 Task: Use the formula "DDB" in spreadsheet "Project portfolio".
Action: Mouse moved to (810, 126)
Screenshot: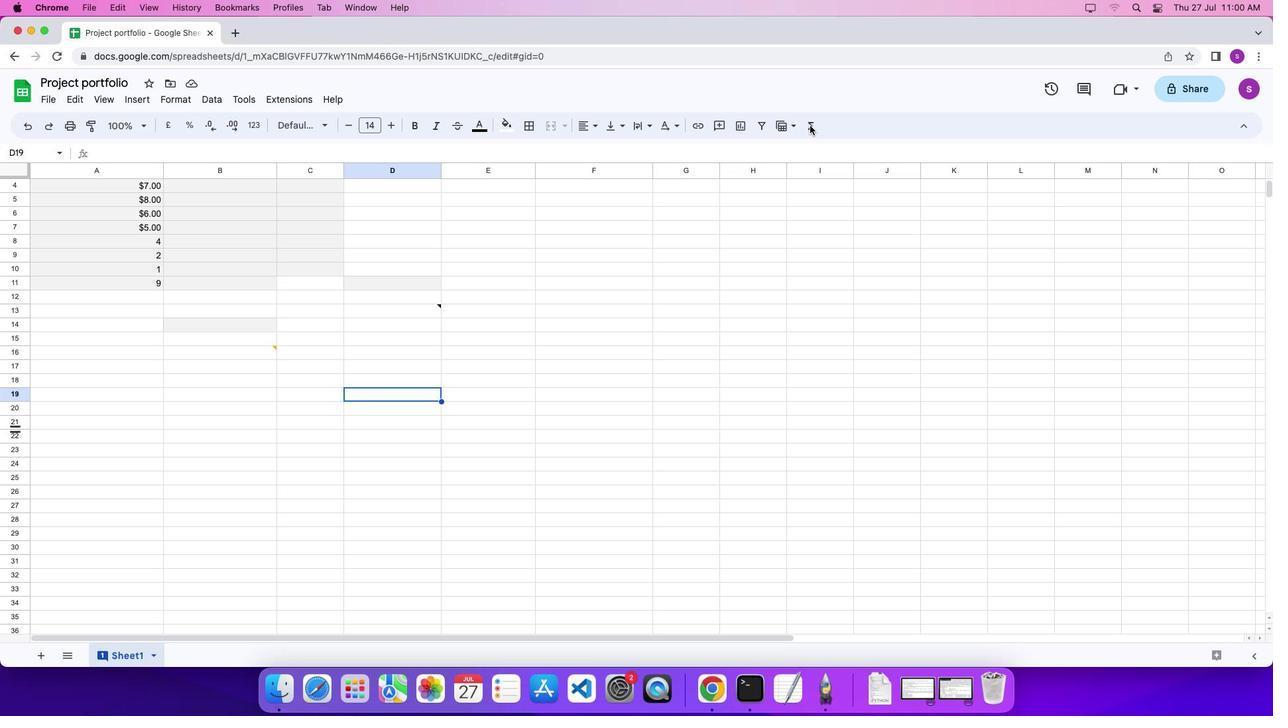 
Action: Mouse pressed left at (810, 126)
Screenshot: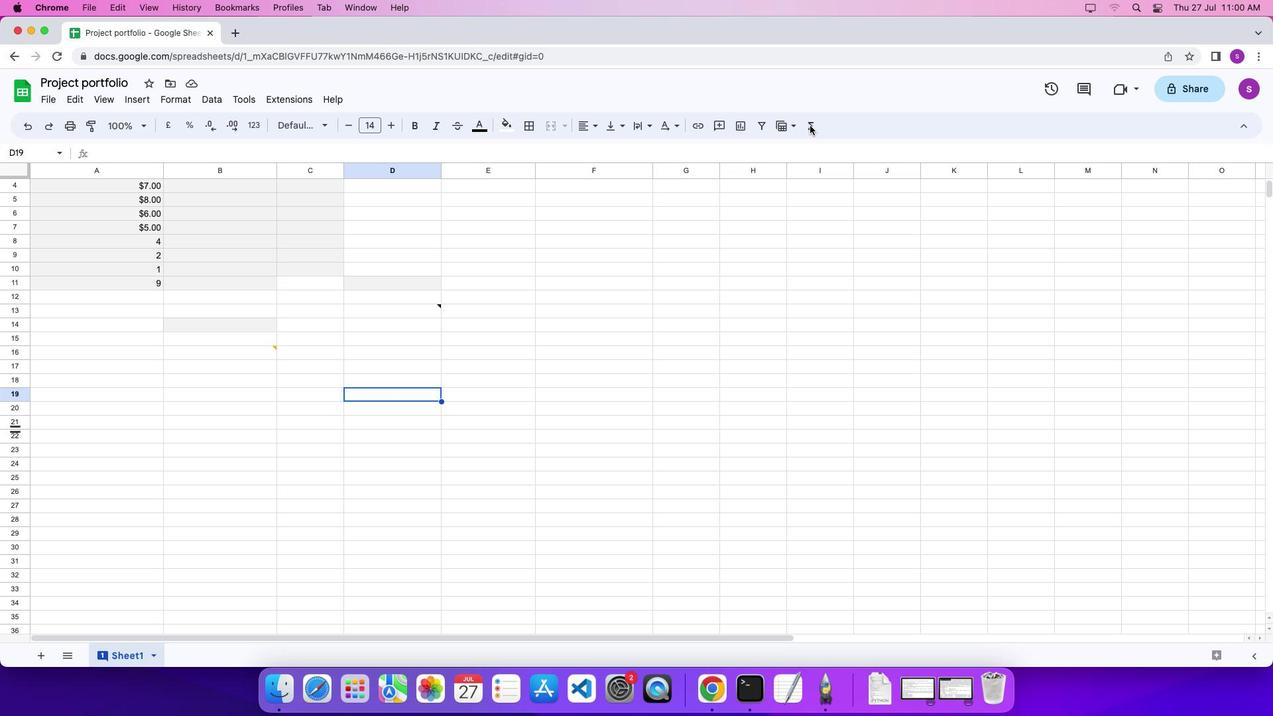 
Action: Mouse pressed left at (810, 126)
Screenshot: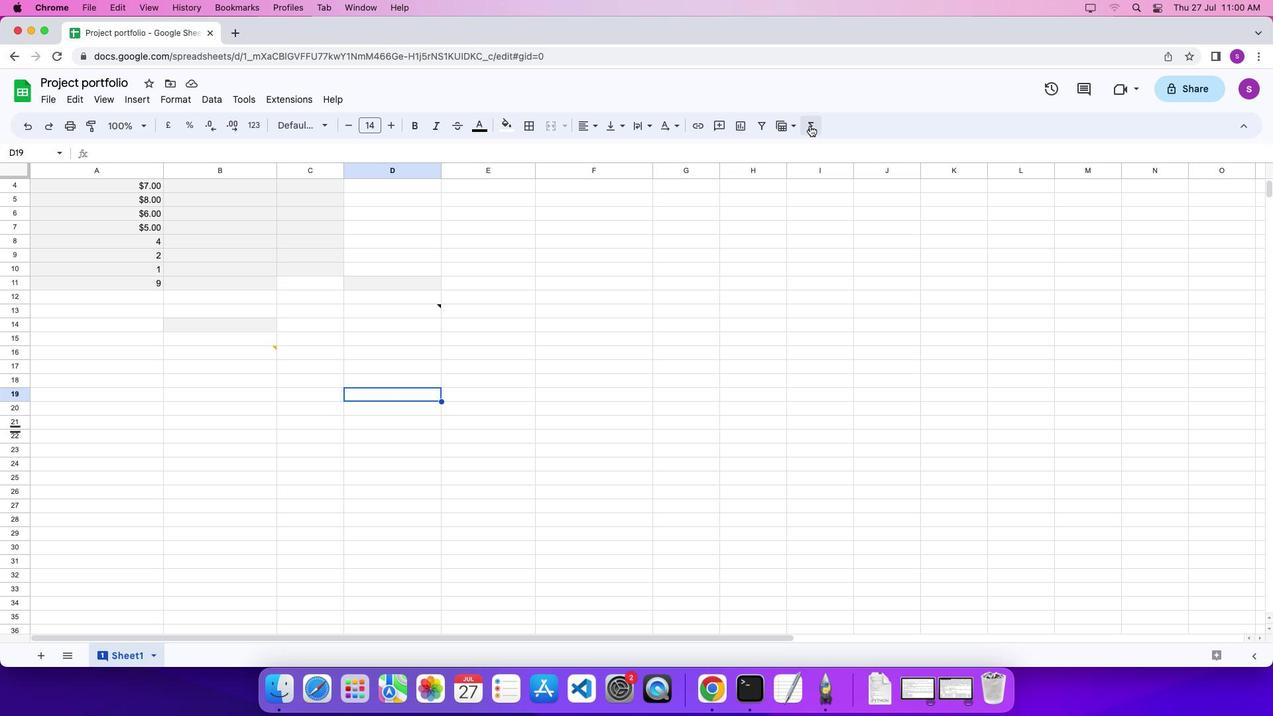 
Action: Mouse pressed left at (810, 126)
Screenshot: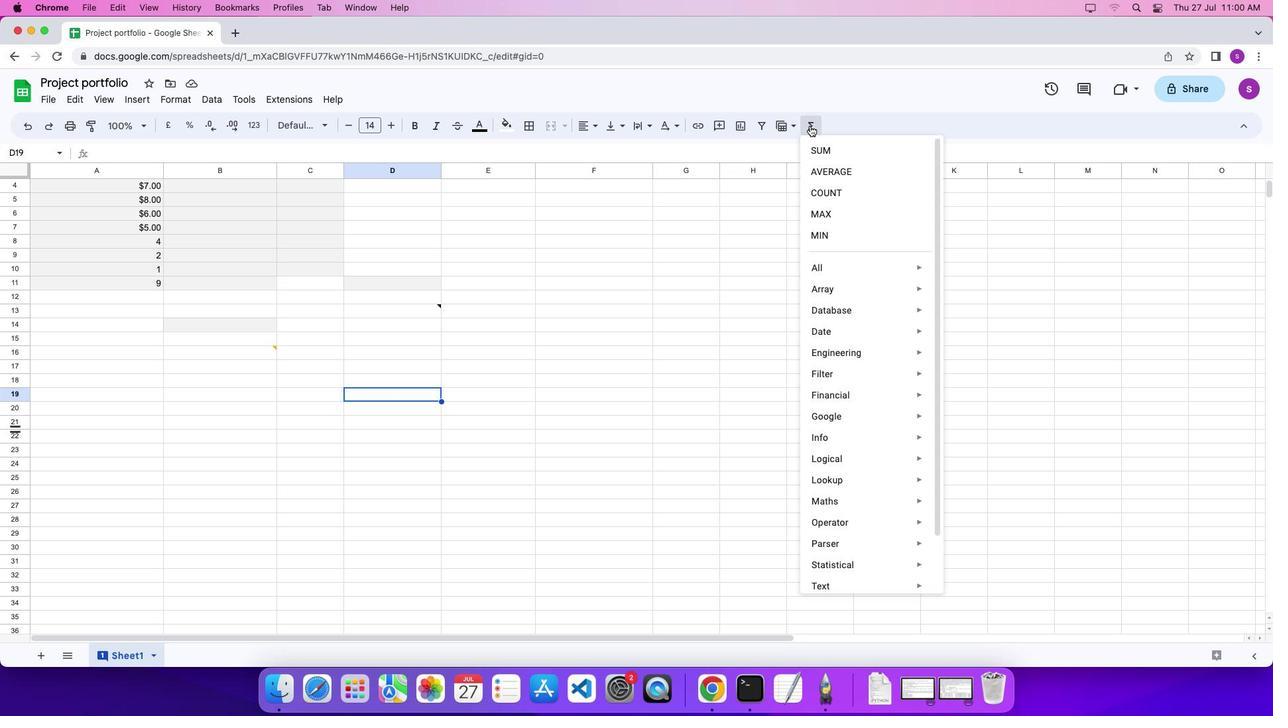 
Action: Mouse moved to (994, 476)
Screenshot: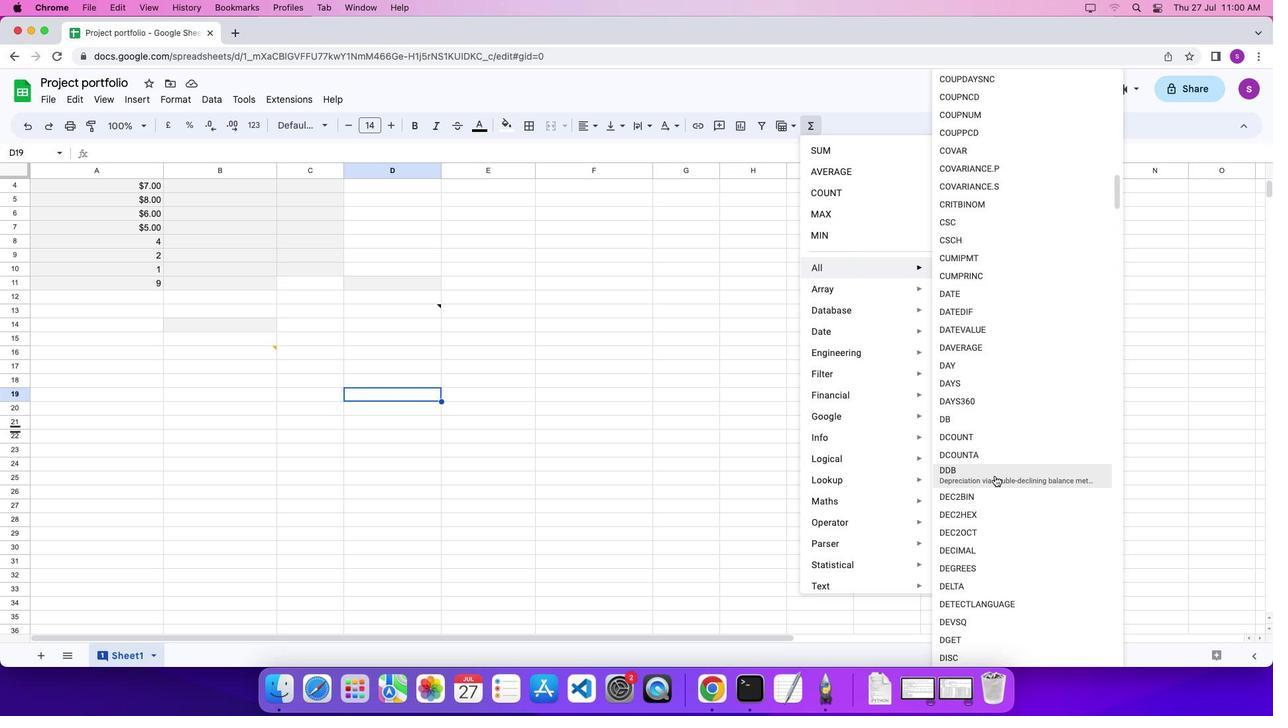 
Action: Mouse pressed left at (994, 476)
Screenshot: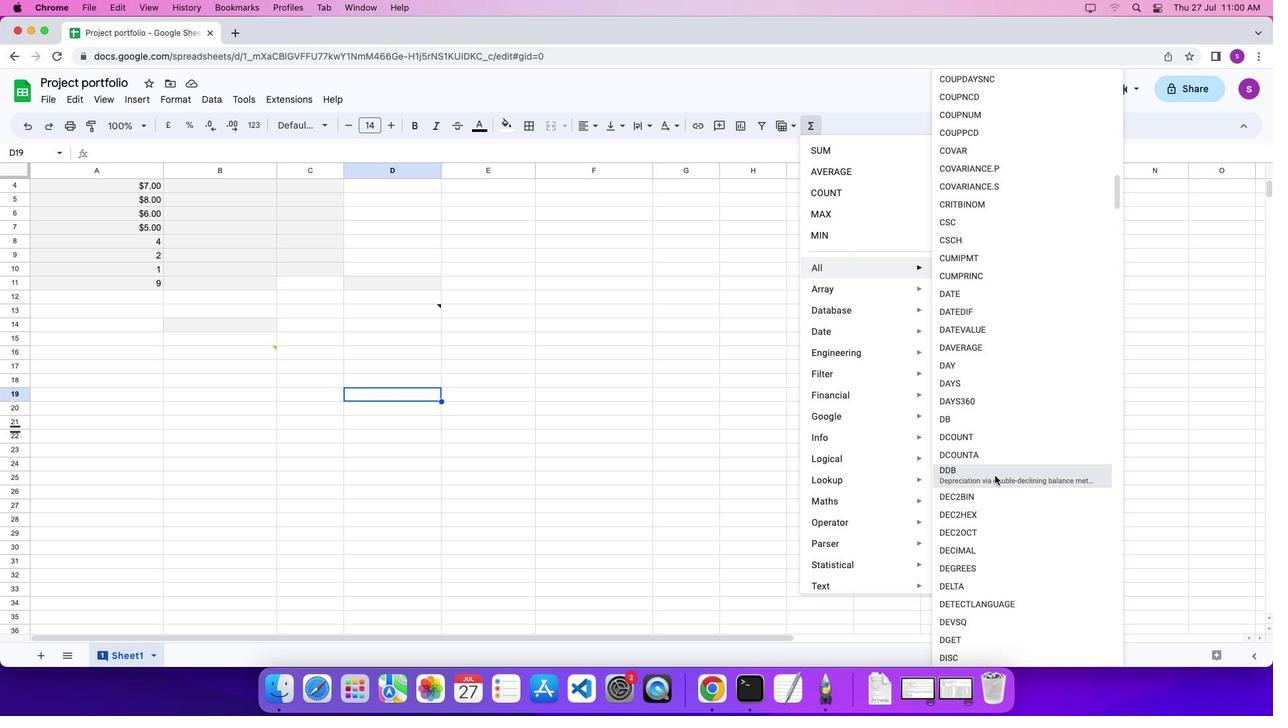 
Action: Mouse moved to (849, 393)
Screenshot: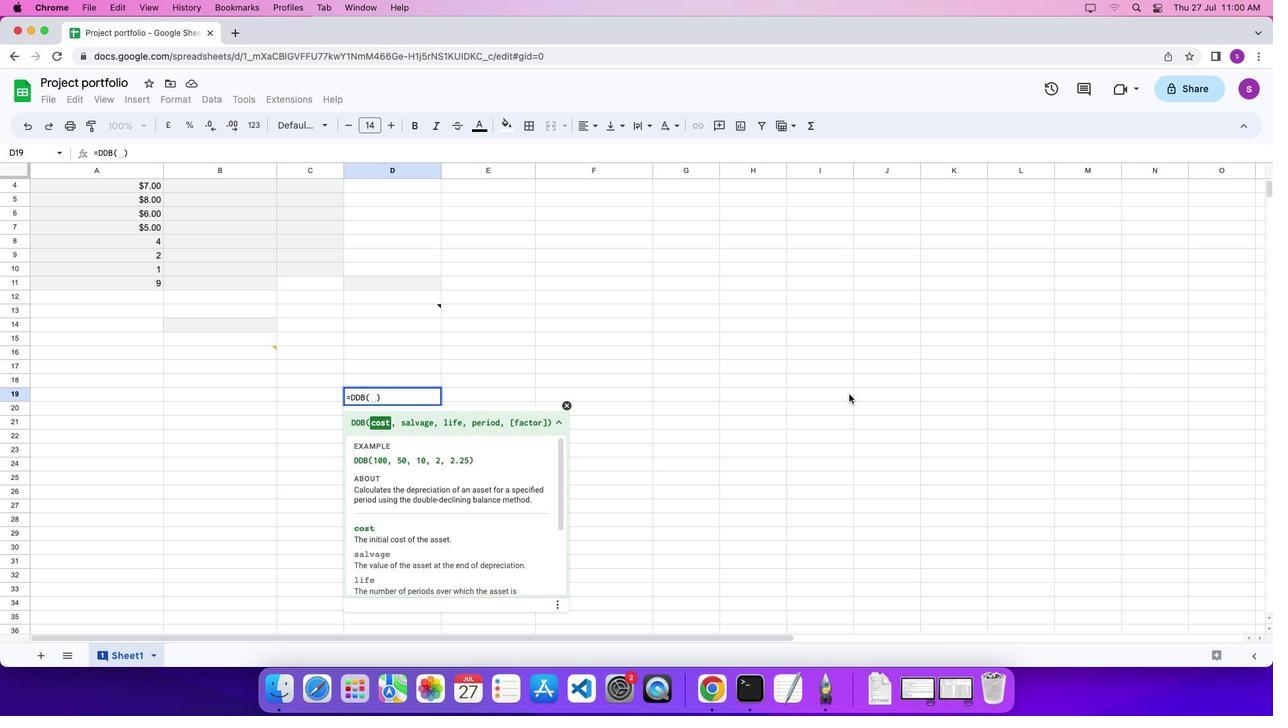 
Action: Key pressed '1''0''0'',''5''0'',''1''0'',''2'',''2''.''2''5''\x03'
Screenshot: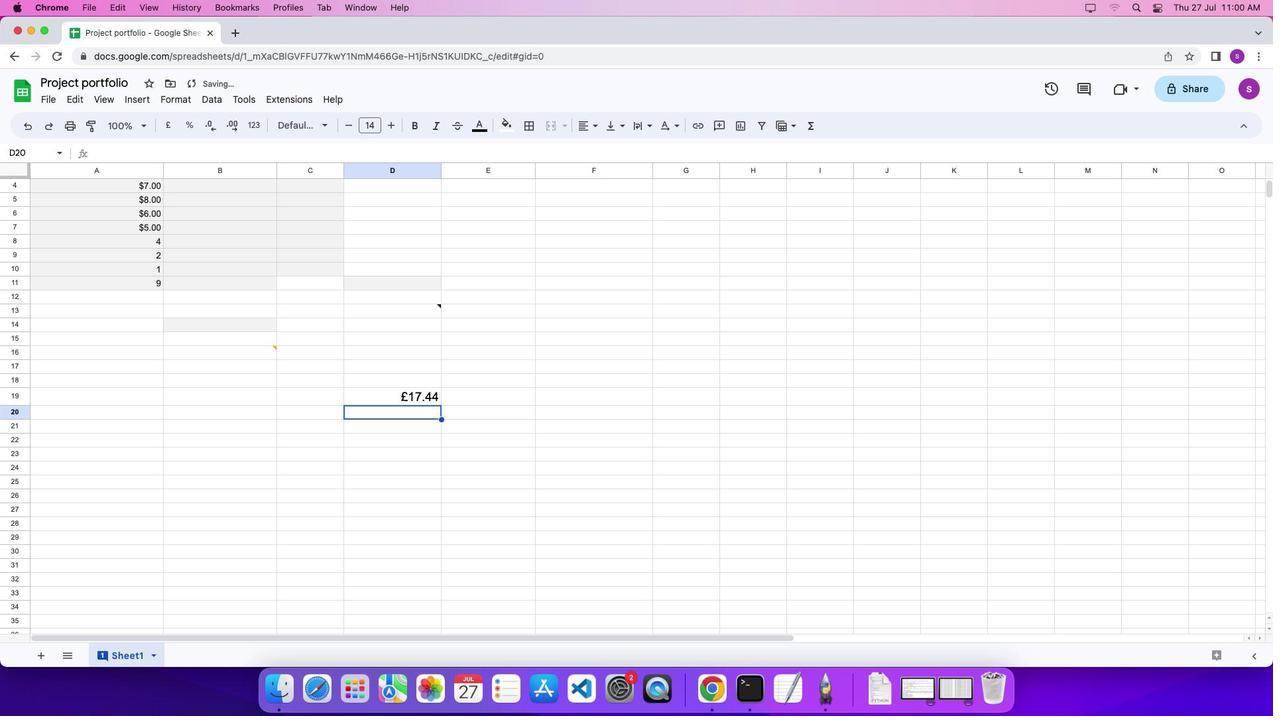 
